 Task: Set Equalizer. to Flat
Action: Mouse moved to (1027, 53)
Screenshot: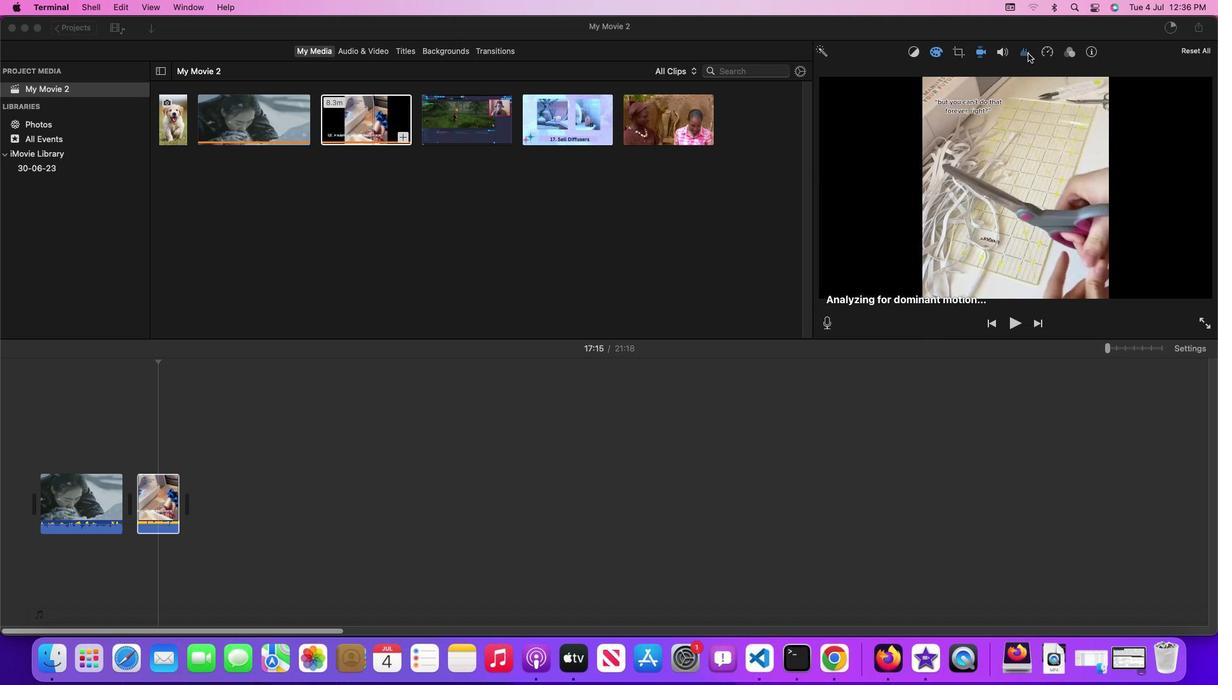 
Action: Mouse pressed left at (1027, 53)
Screenshot: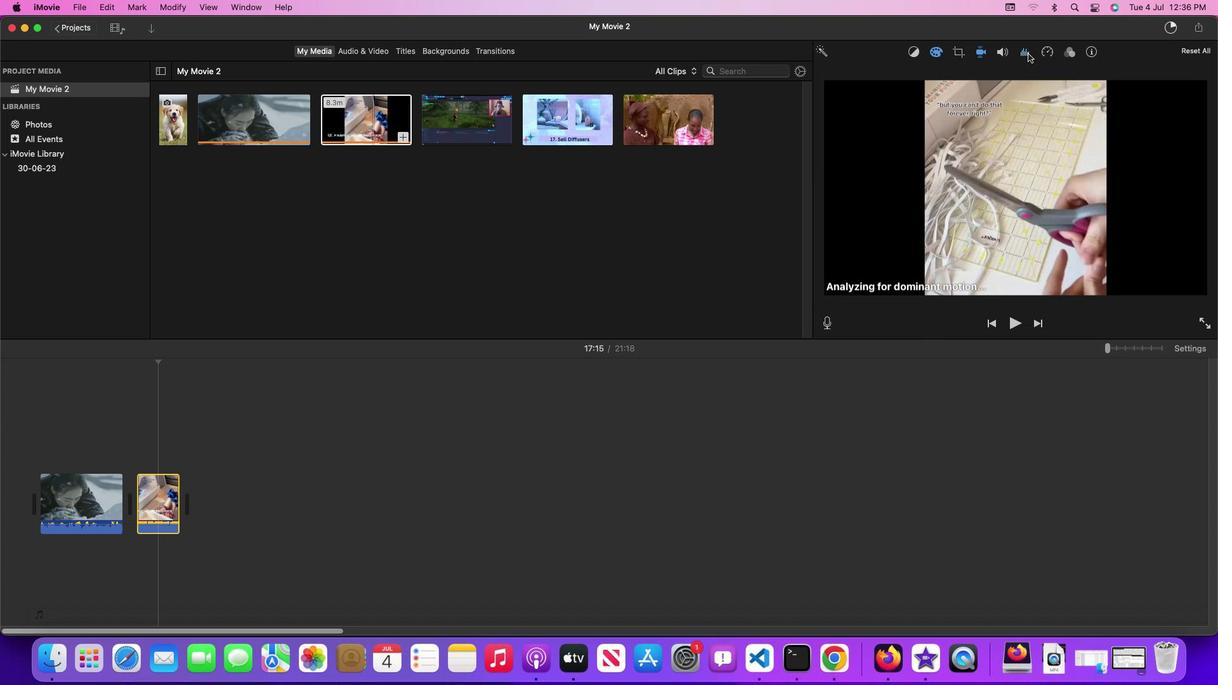 
Action: Mouse moved to (1169, 72)
Screenshot: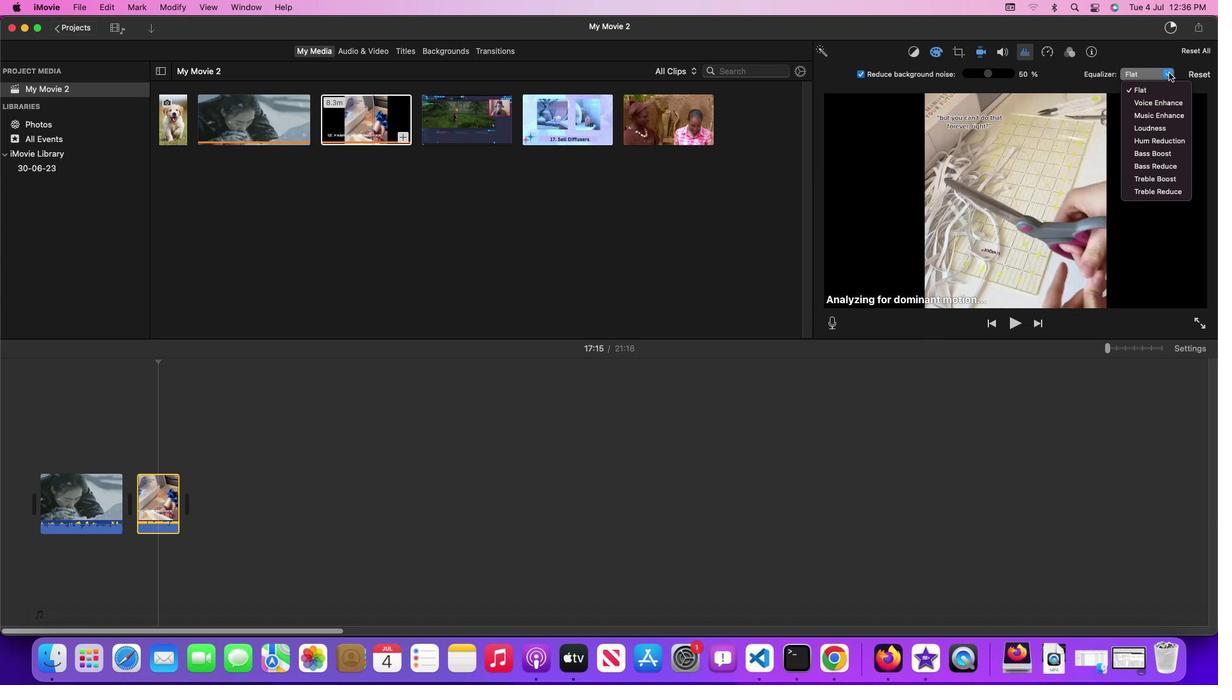 
Action: Mouse pressed left at (1169, 72)
Screenshot: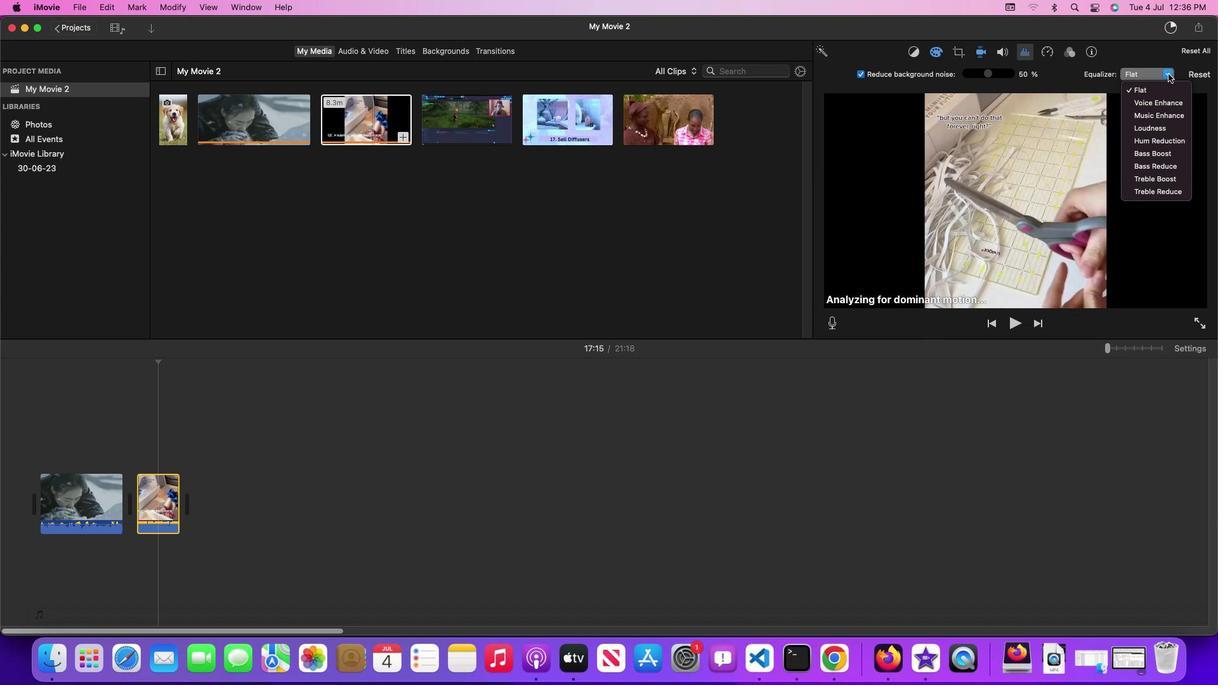 
Action: Mouse moved to (1160, 91)
Screenshot: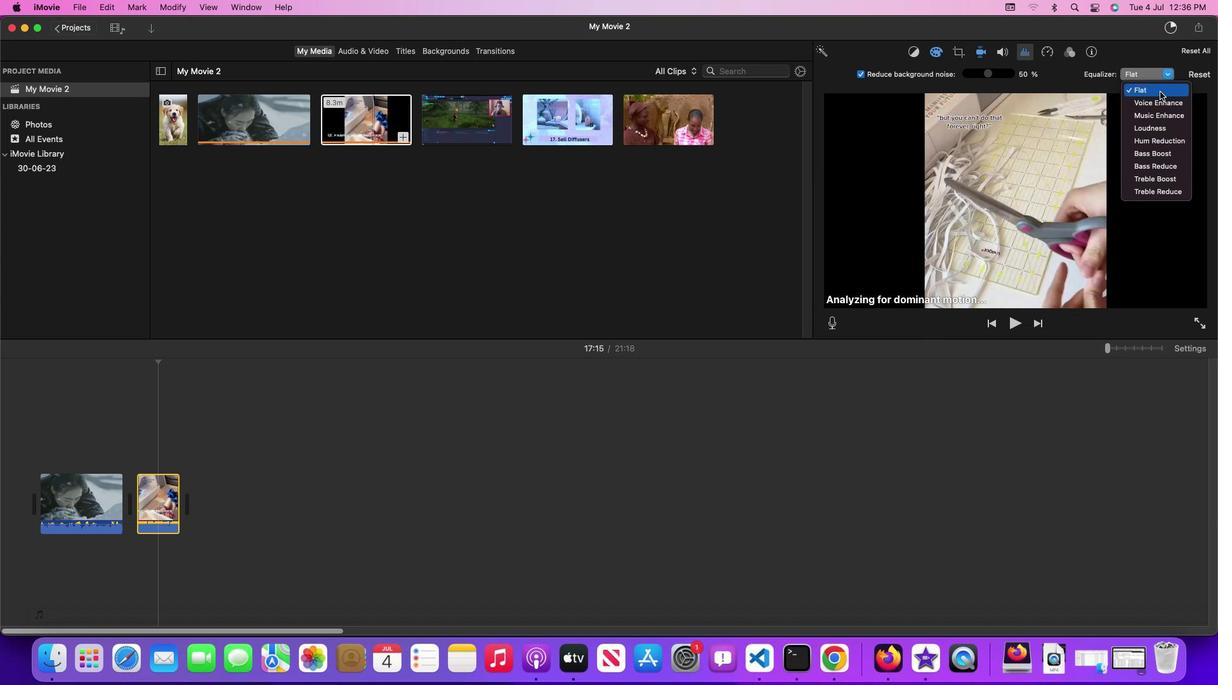 
Action: Mouse pressed left at (1160, 91)
Screenshot: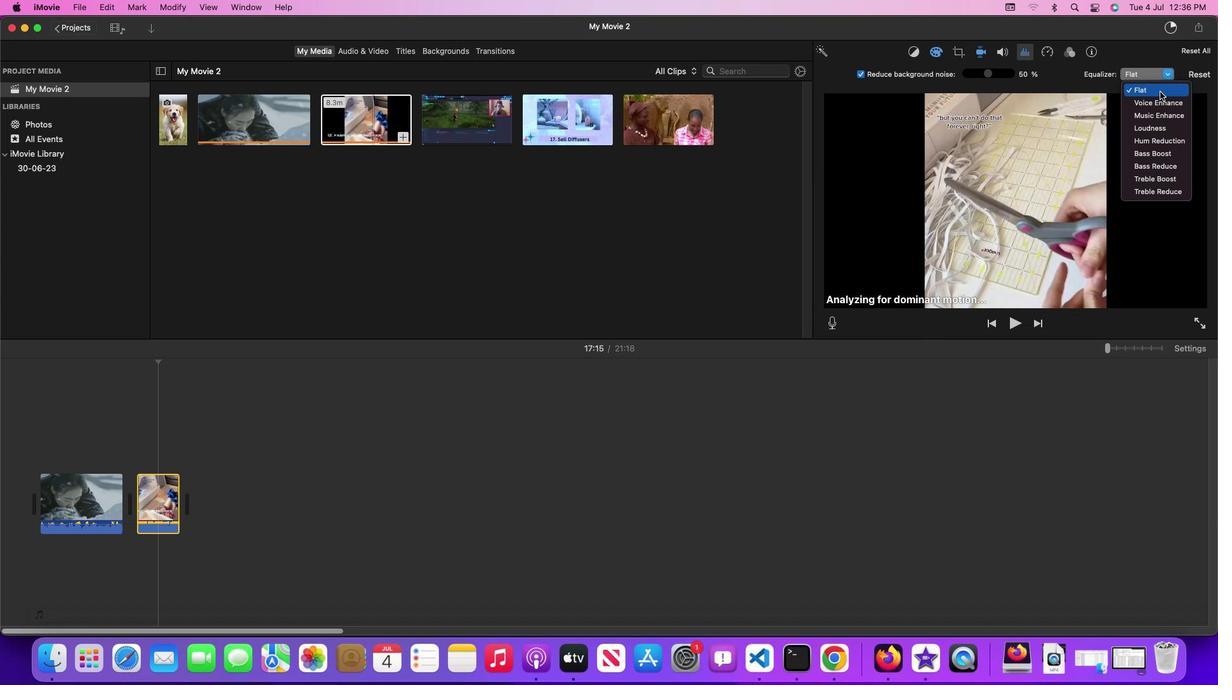 
Action: Mouse moved to (1160, 91)
Screenshot: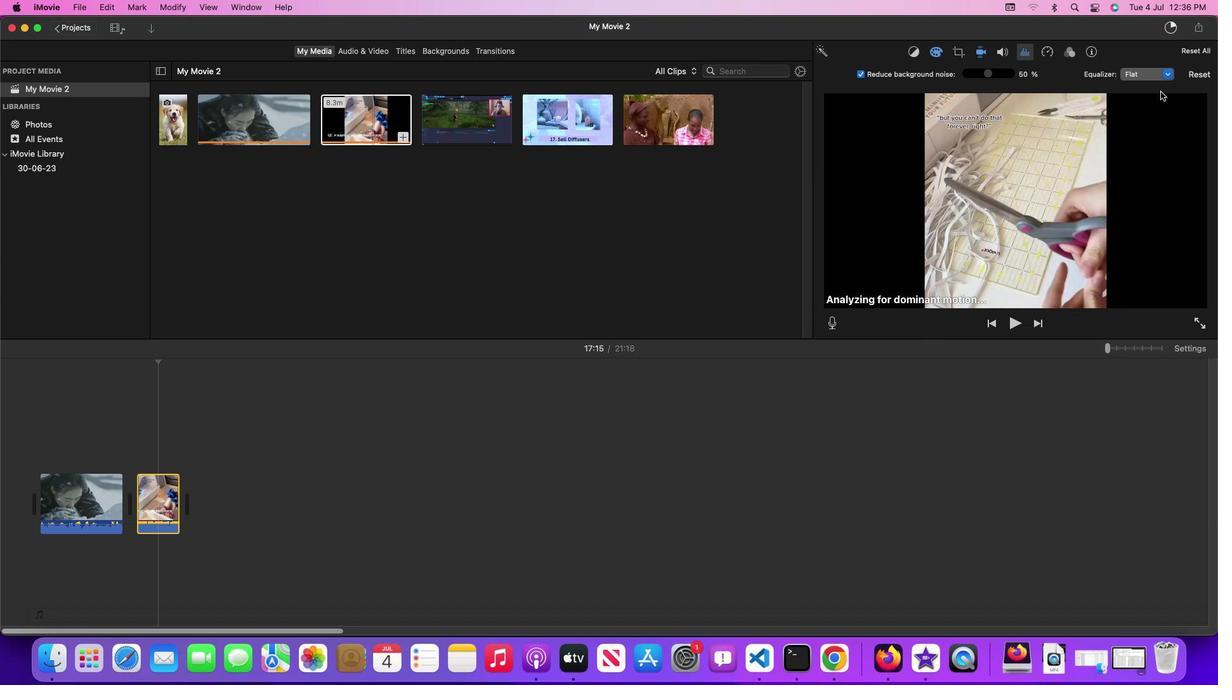 
